 Task: Create a sub task Release to Production / Go Live for the task  Integrate website with a new live chat support system in the project BioForge , assign it to team member softage.4@softage.net and update the status of the sub task to  Off Track , set the priority of the sub task to High
Action: Mouse moved to (617, 222)
Screenshot: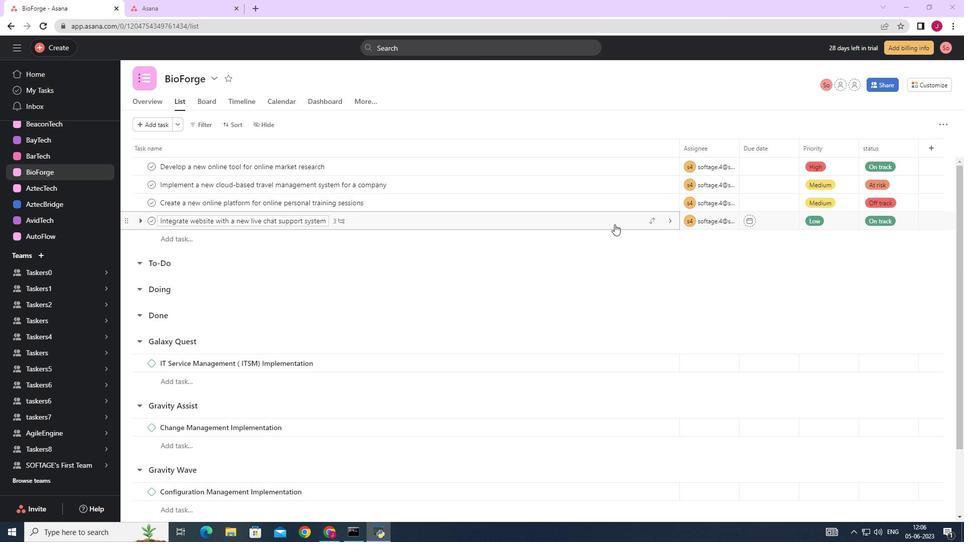 
Action: Mouse pressed left at (617, 222)
Screenshot: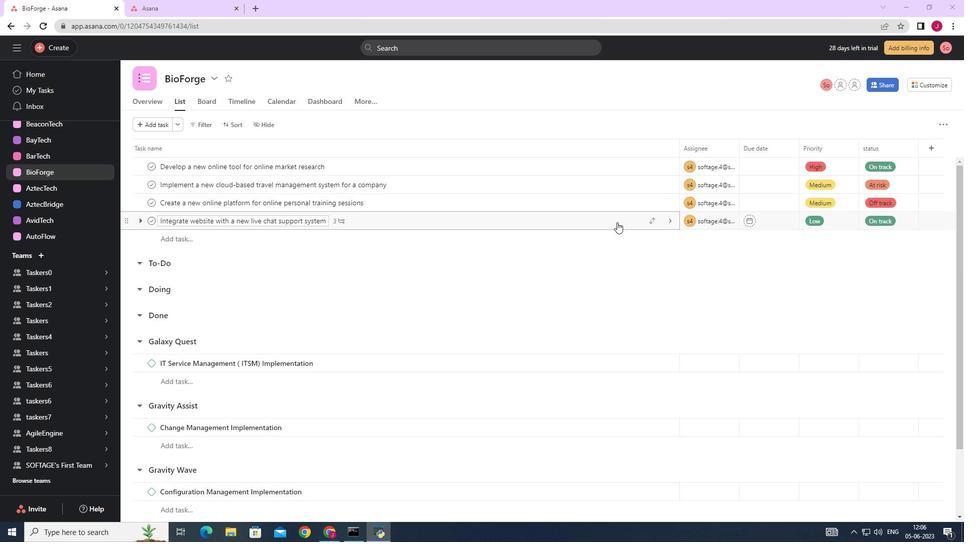 
Action: Mouse moved to (781, 334)
Screenshot: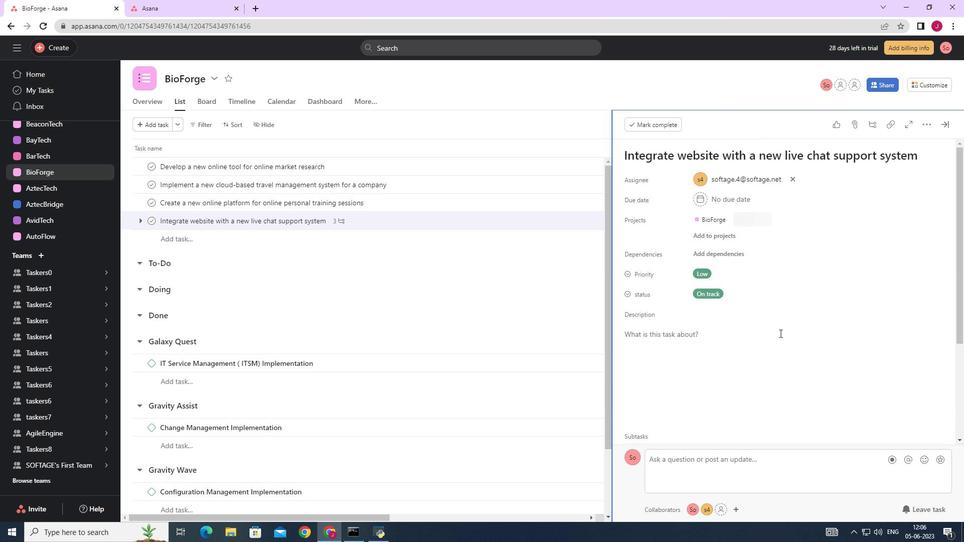 
Action: Mouse scrolled (781, 333) with delta (0, 0)
Screenshot: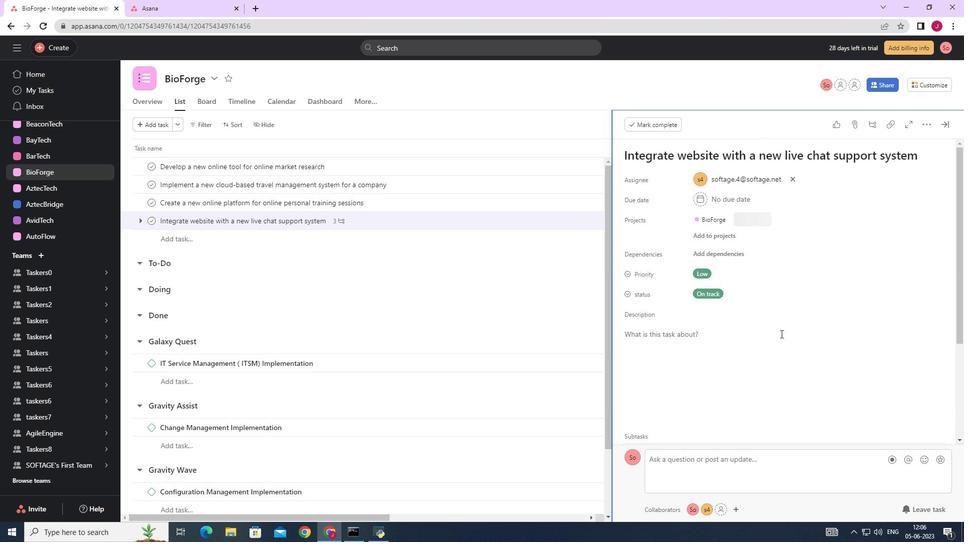
Action: Mouse scrolled (781, 333) with delta (0, 0)
Screenshot: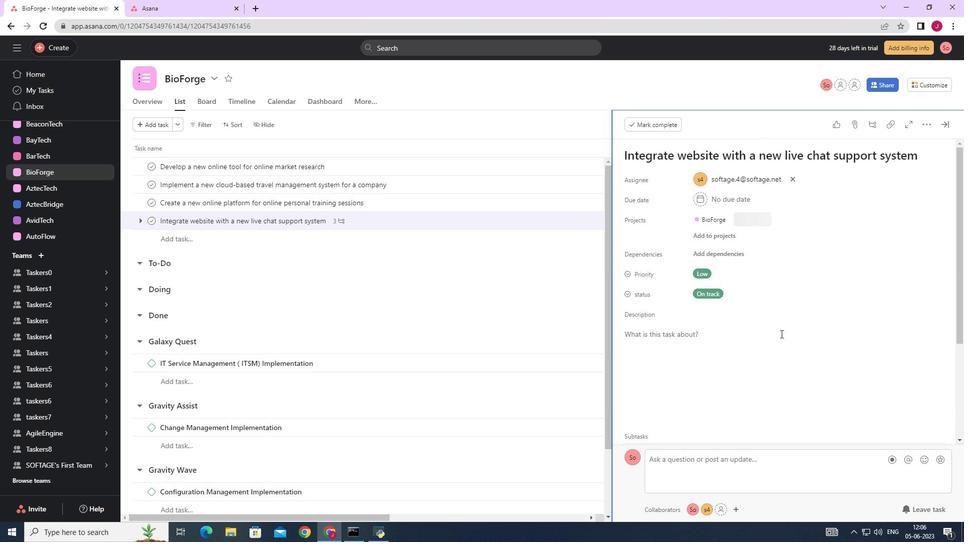 
Action: Mouse moved to (781, 334)
Screenshot: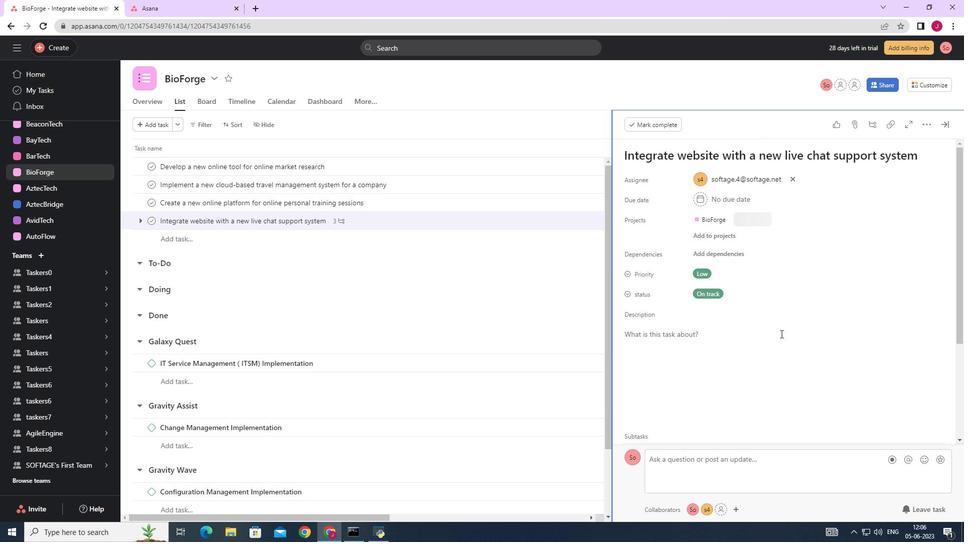 
Action: Mouse scrolled (781, 333) with delta (0, 0)
Screenshot: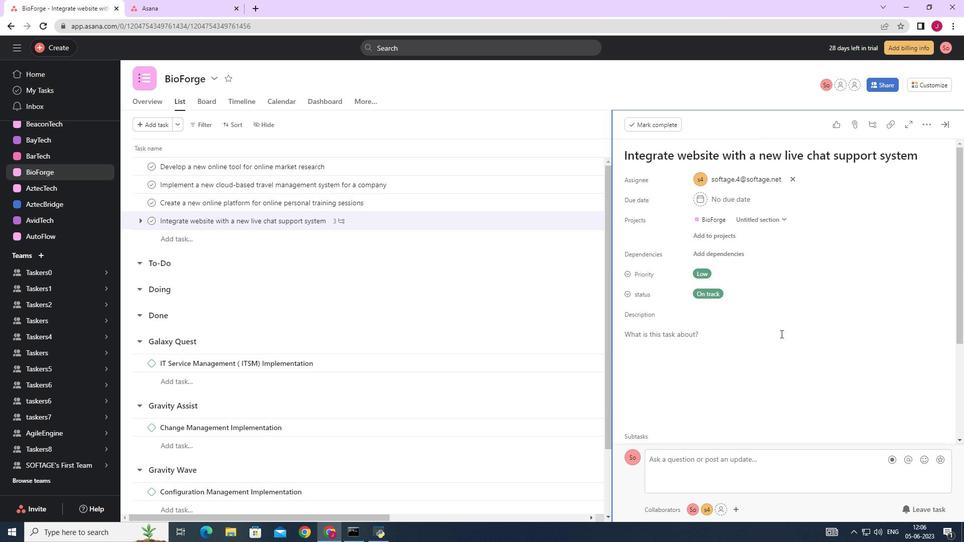 
Action: Mouse scrolled (781, 333) with delta (0, 0)
Screenshot: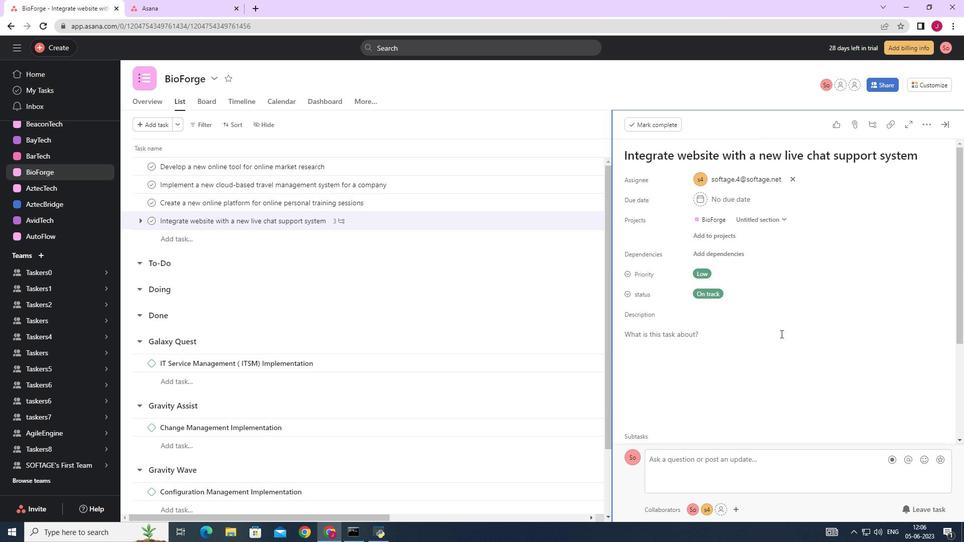
Action: Mouse moved to (782, 334)
Screenshot: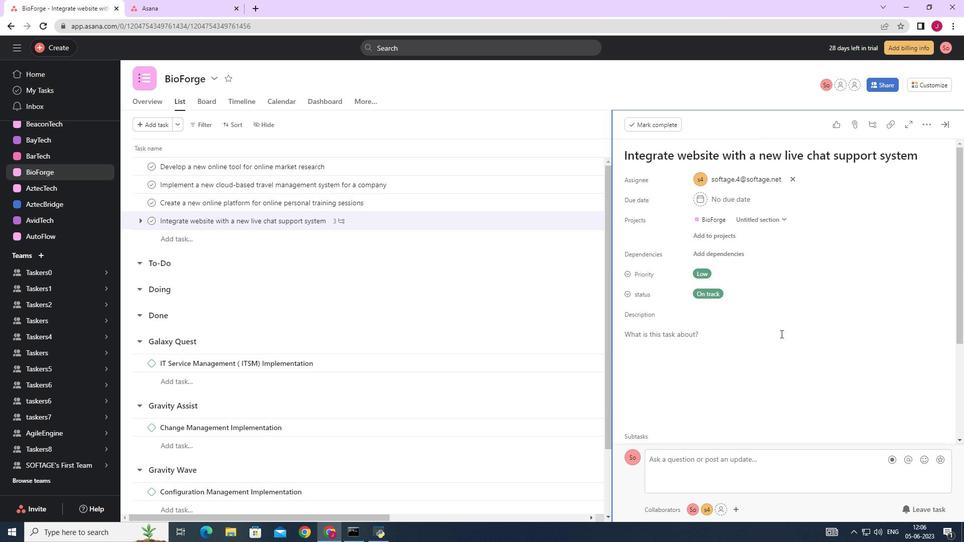 
Action: Mouse scrolled (782, 333) with delta (0, 0)
Screenshot: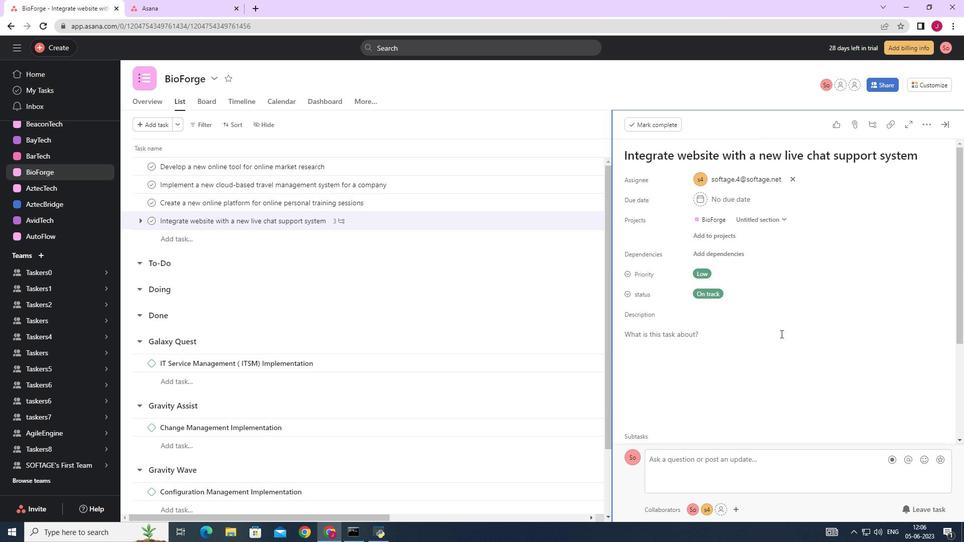 
Action: Mouse moved to (650, 366)
Screenshot: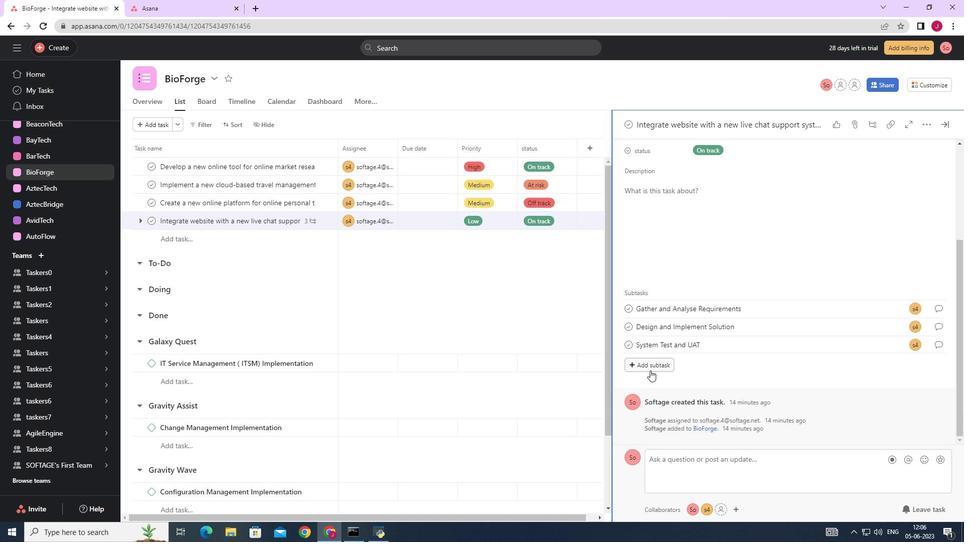 
Action: Mouse pressed left at (650, 366)
Screenshot: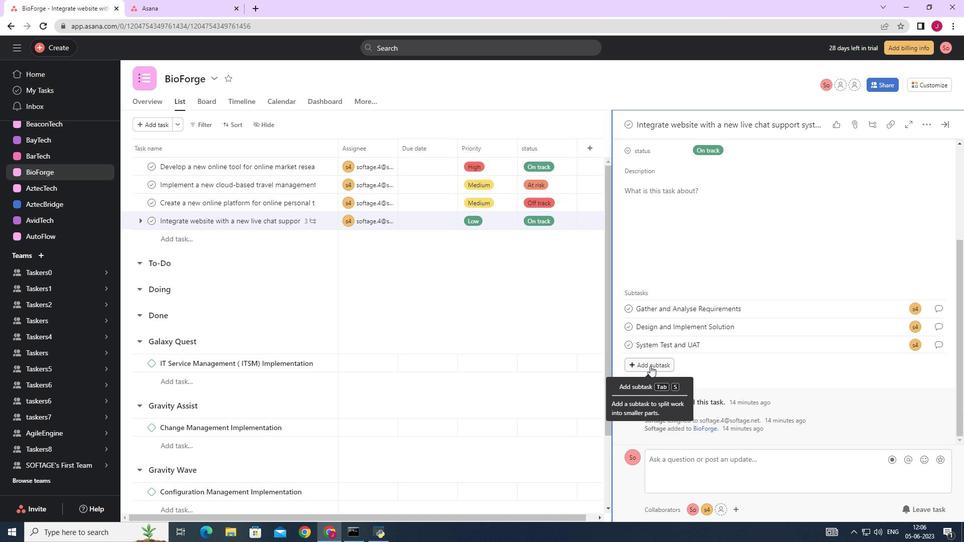
Action: Mouse moved to (646, 360)
Screenshot: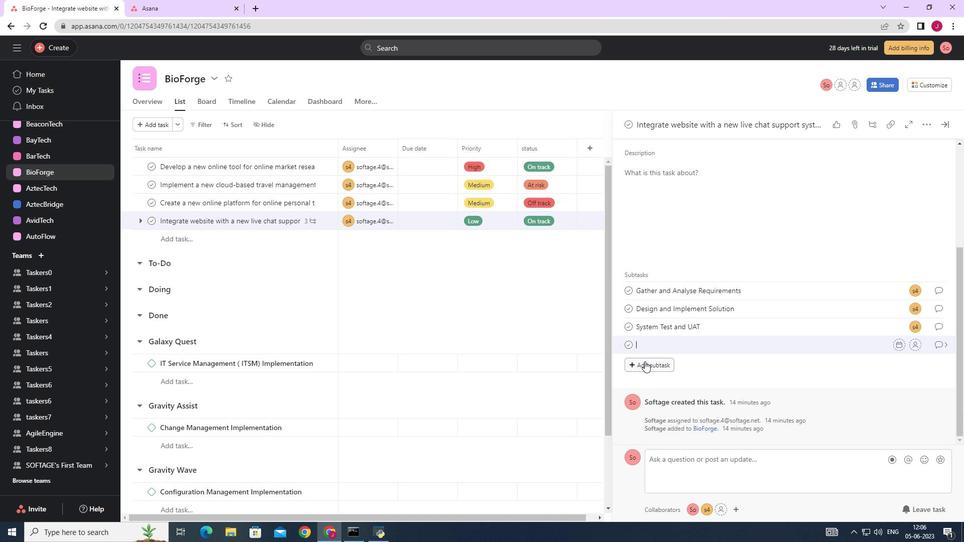 
Action: Key pressed <Key.caps_lock><Key.caps_lock>r<Key.caps_lock>ELEASE<Key.space>TO<Key.space>PRODUCTION
Screenshot: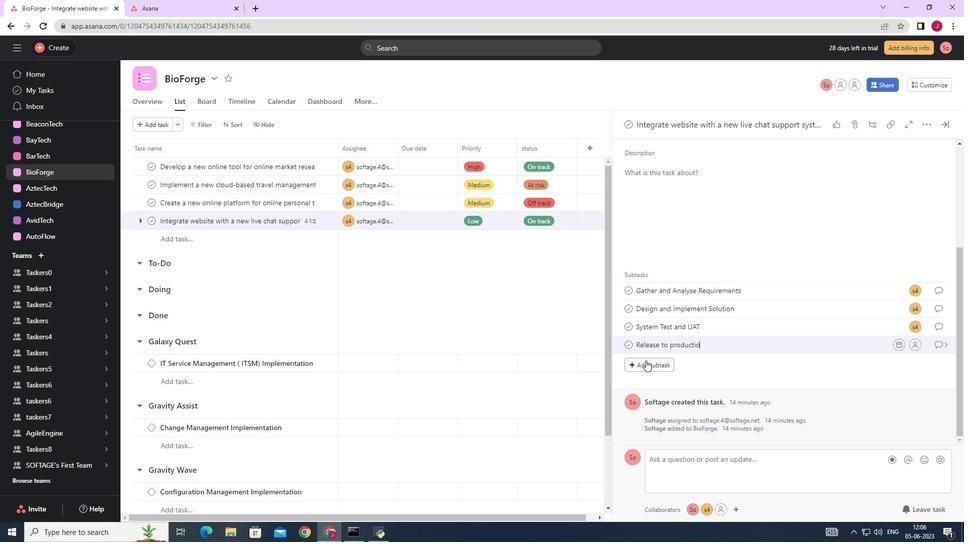 
Action: Mouse moved to (668, 368)
Screenshot: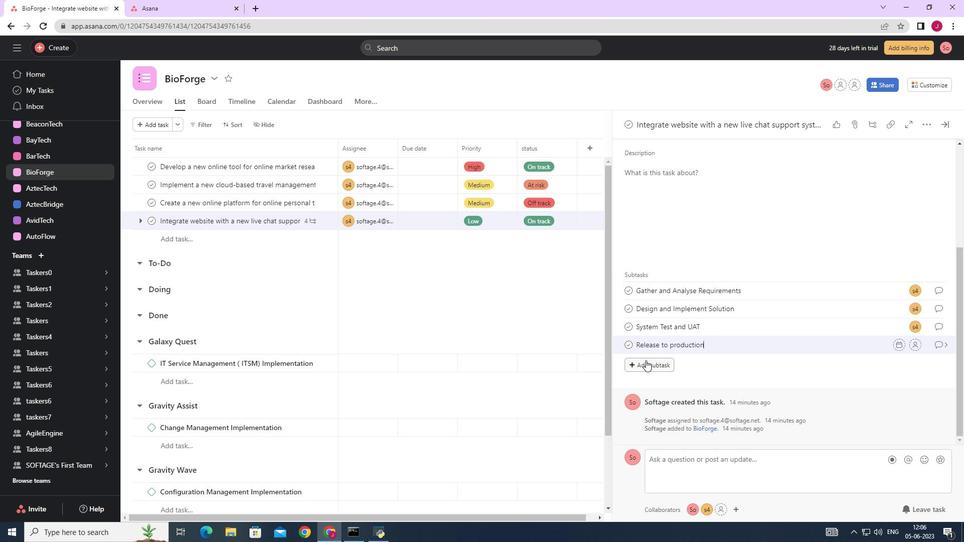 
Action: Key pressed <Key.space>/<Key.space><Key.caps_lock>g<Key.caps_lock>O<Key.space><Key.caps_lock>l<Key.caps_lock>IVE
Screenshot: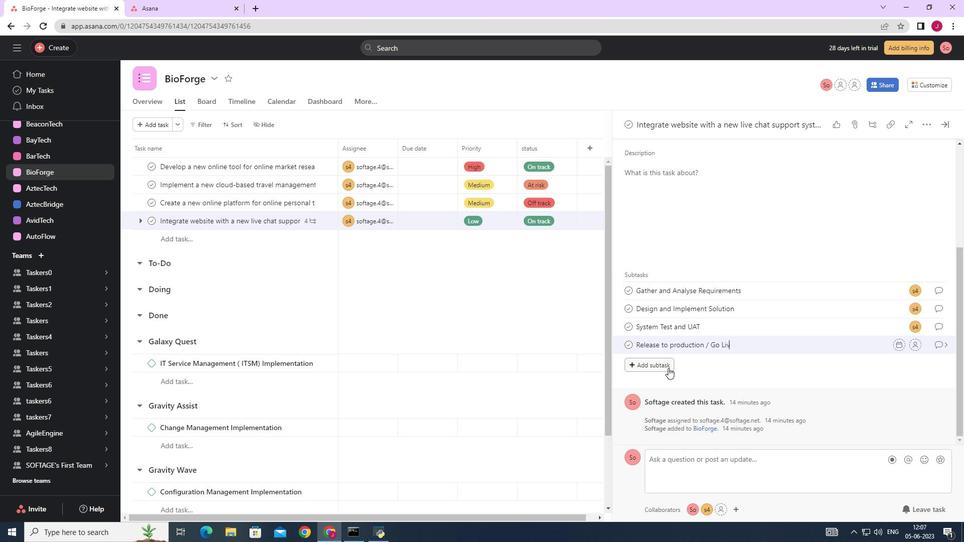 
Action: Mouse moved to (911, 346)
Screenshot: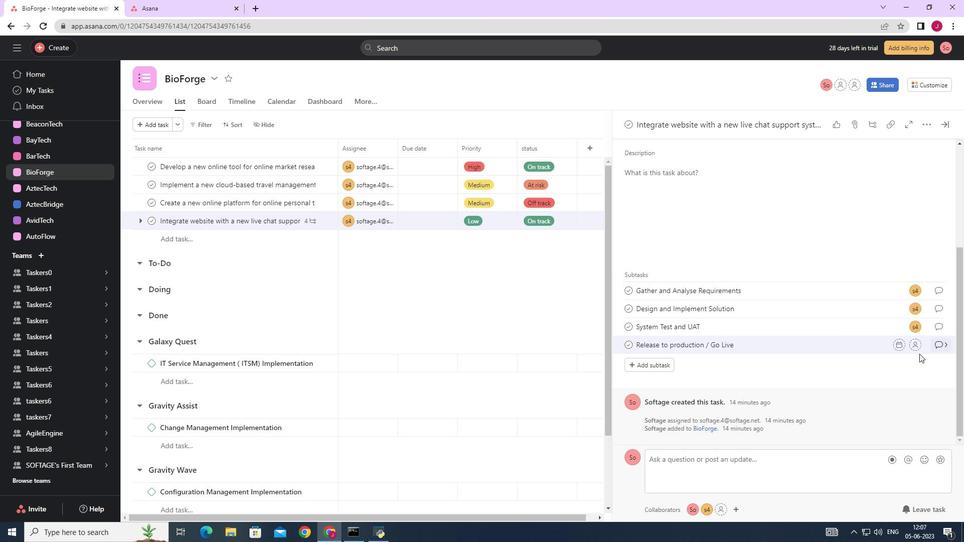 
Action: Mouse pressed left at (911, 346)
Screenshot: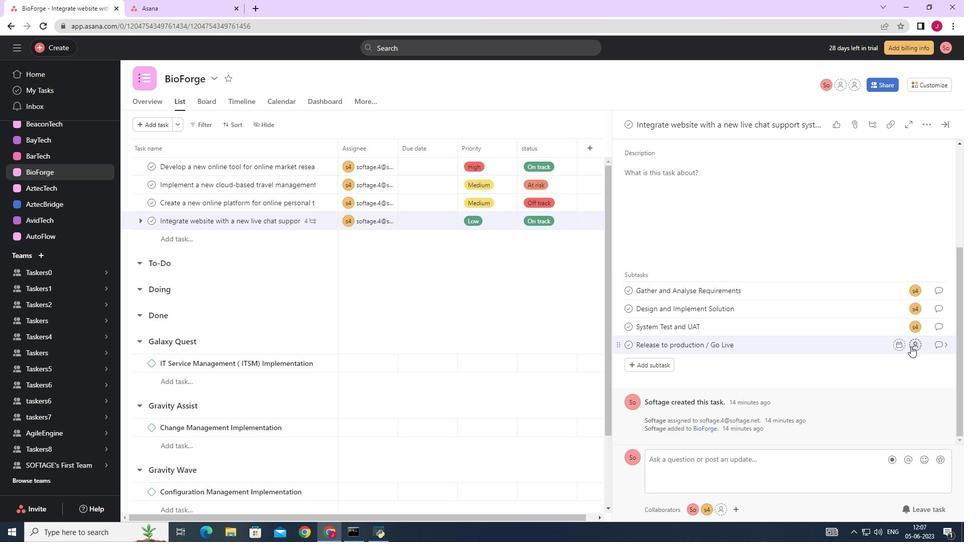 
Action: Mouse moved to (809, 377)
Screenshot: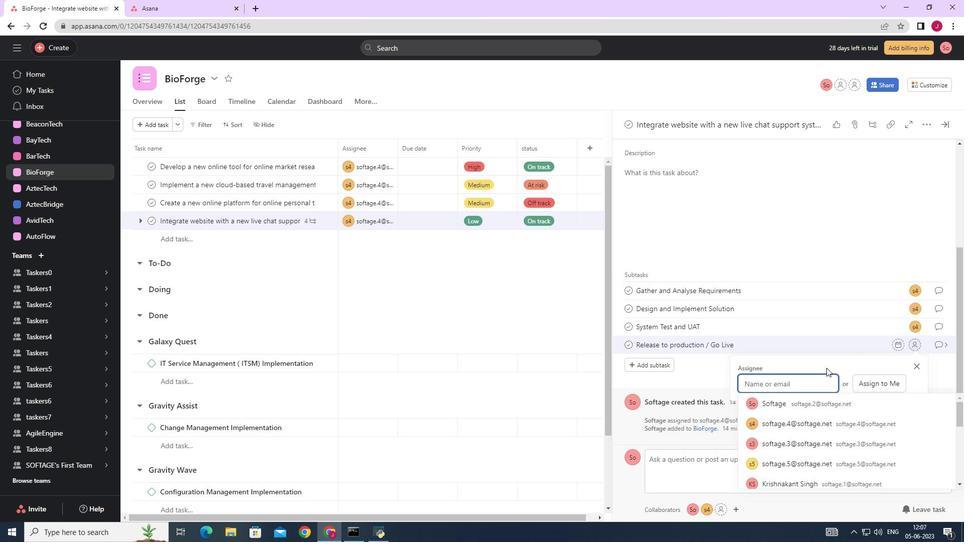 
Action: Key pressed SOFTAGE.4
Screenshot: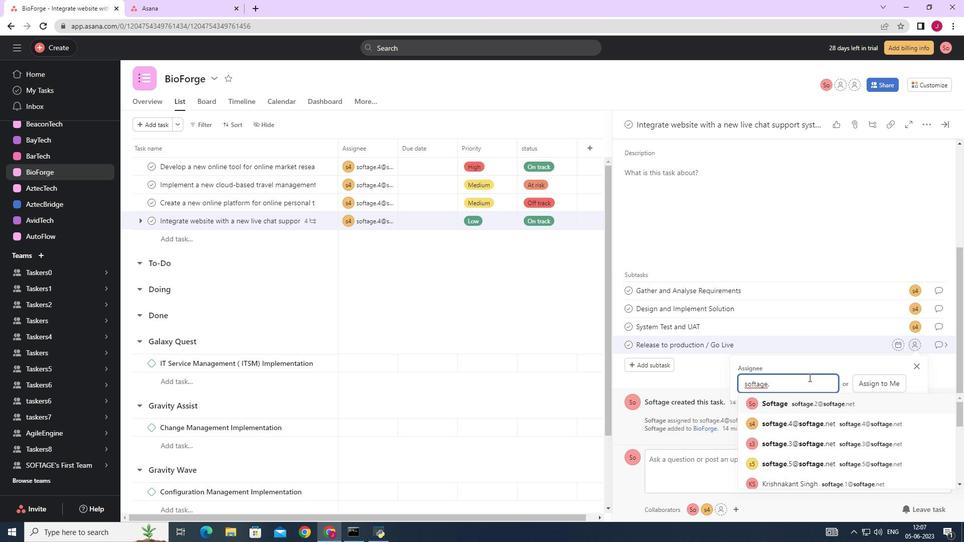 
Action: Mouse moved to (791, 401)
Screenshot: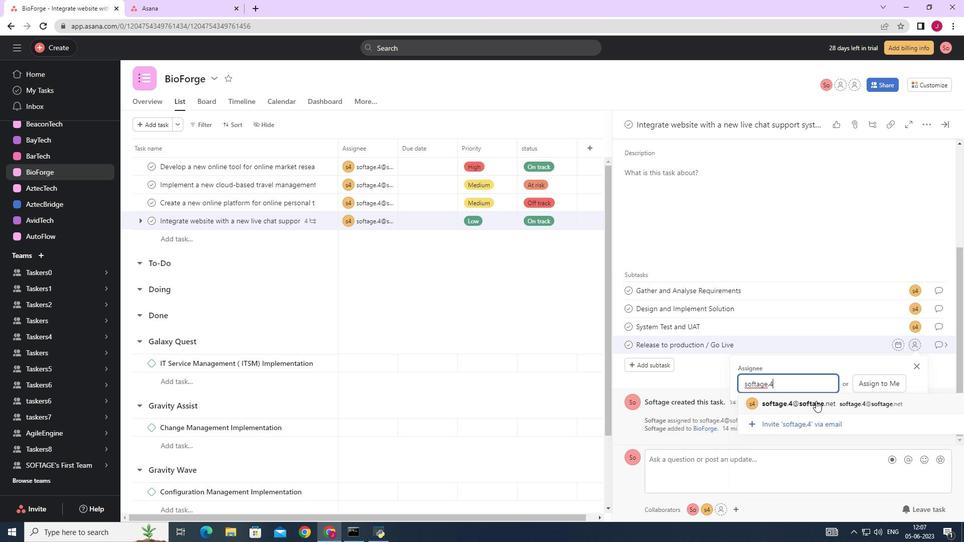 
Action: Mouse pressed left at (791, 401)
Screenshot: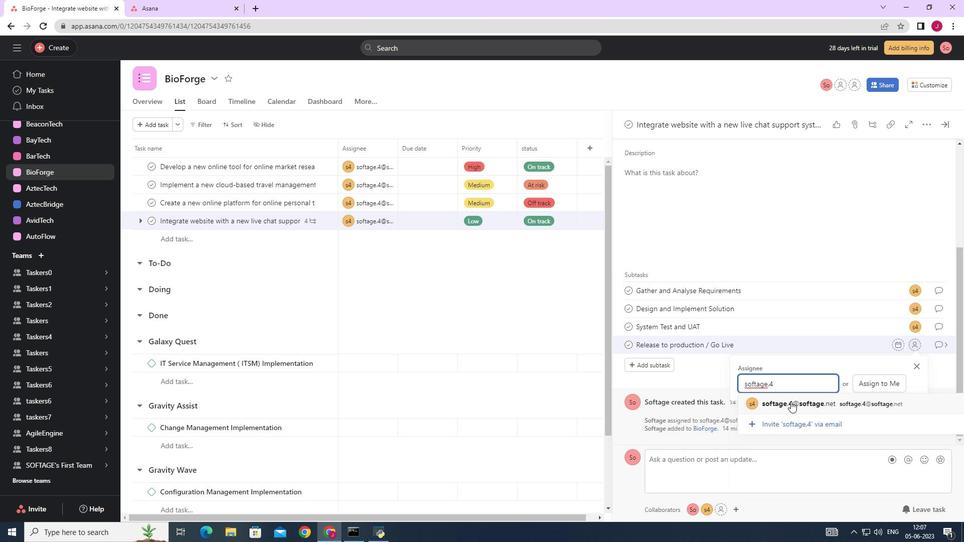 
Action: Mouse moved to (942, 344)
Screenshot: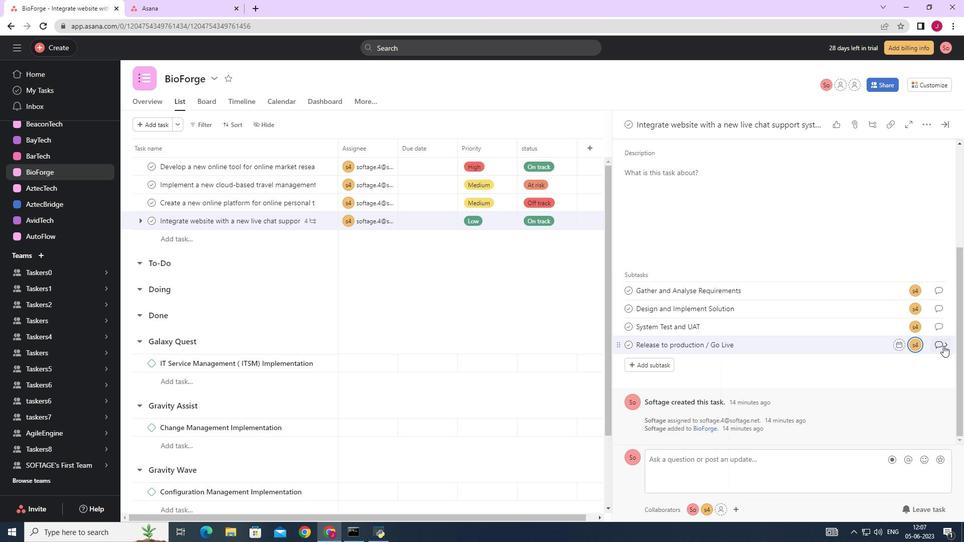 
Action: Mouse pressed left at (942, 344)
Screenshot: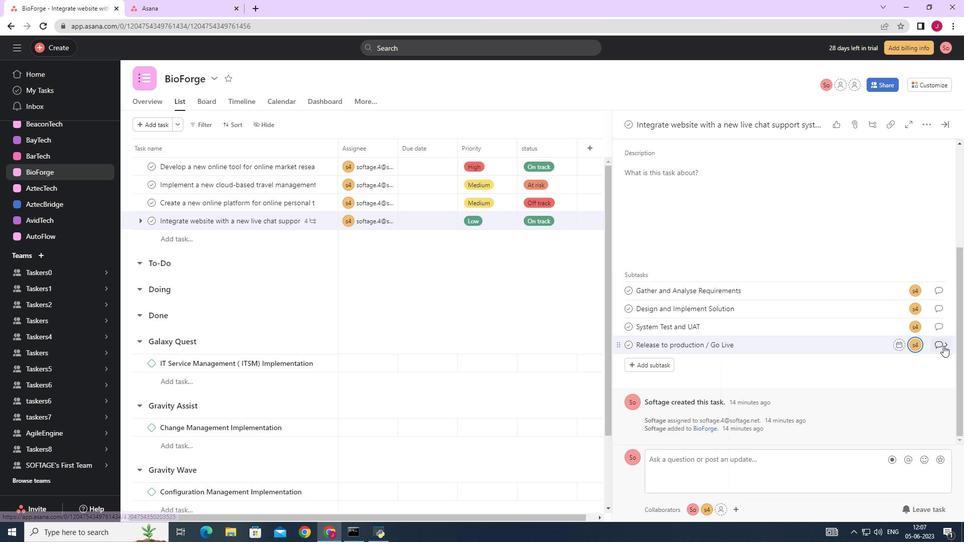 
Action: Mouse moved to (659, 266)
Screenshot: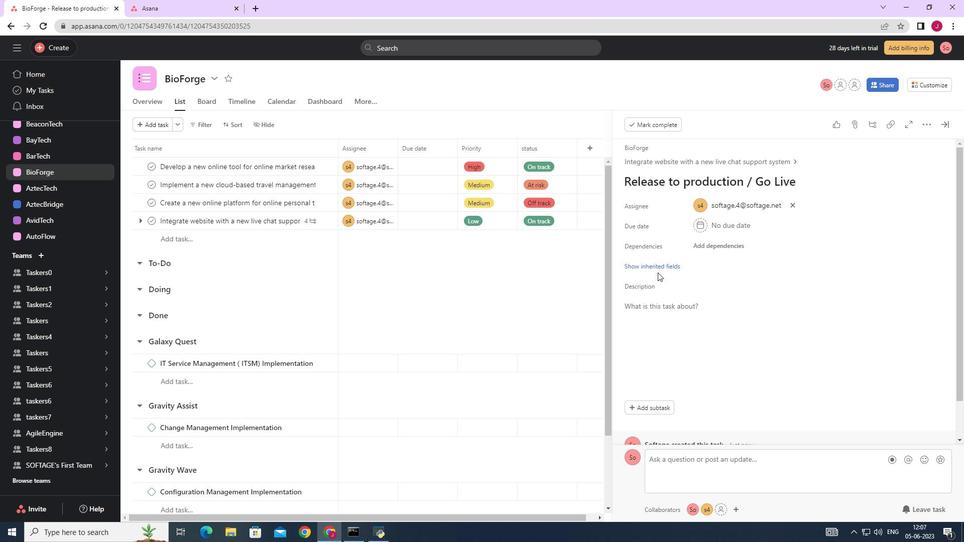 
Action: Mouse pressed left at (659, 266)
Screenshot: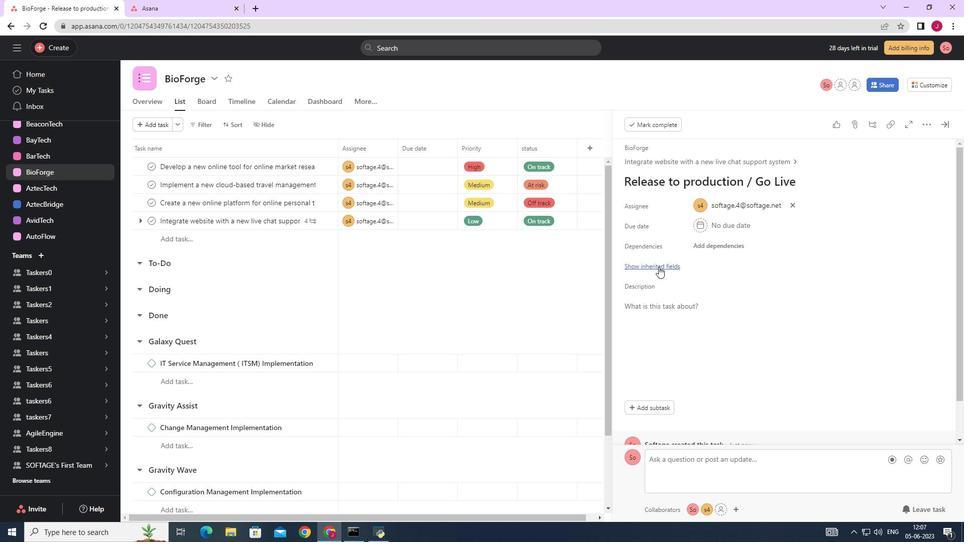 
Action: Mouse moved to (723, 284)
Screenshot: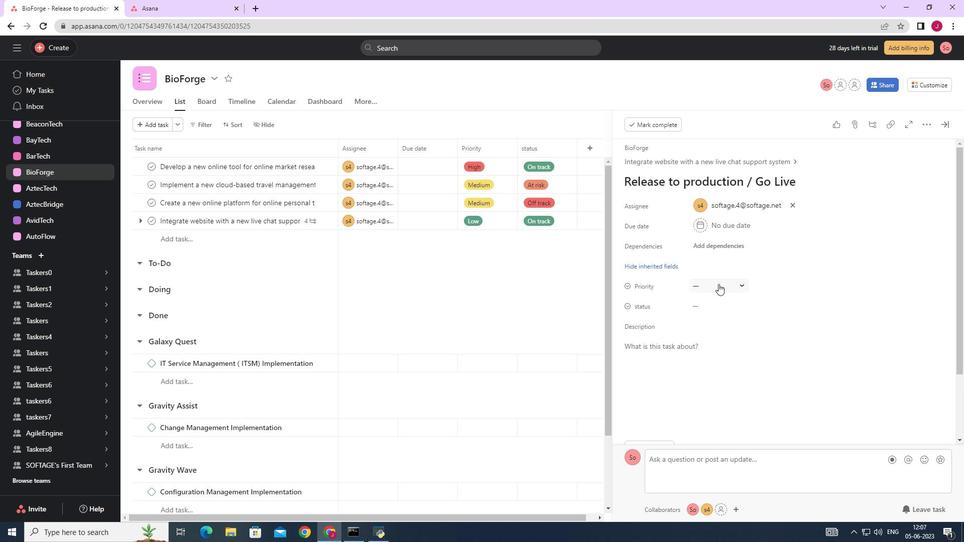 
Action: Mouse pressed left at (723, 284)
Screenshot: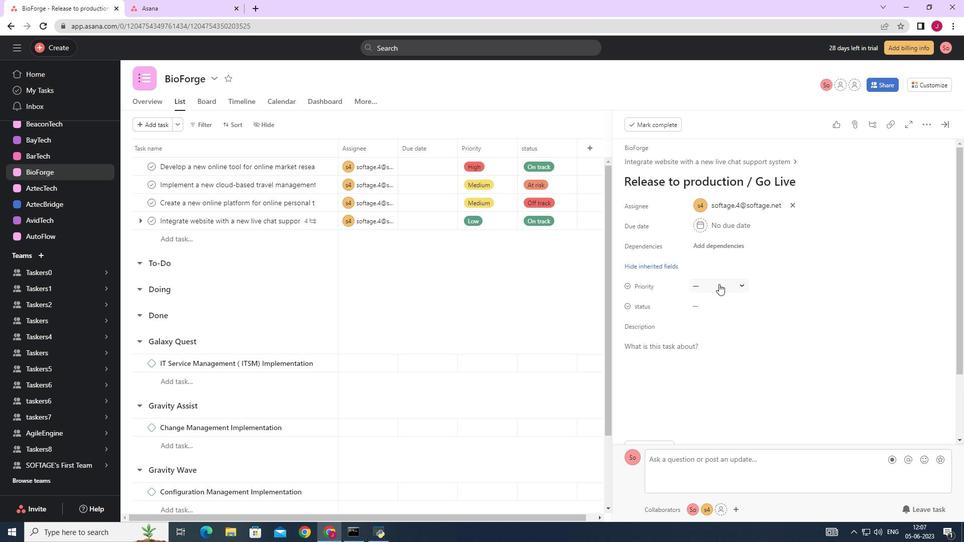 
Action: Mouse moved to (725, 321)
Screenshot: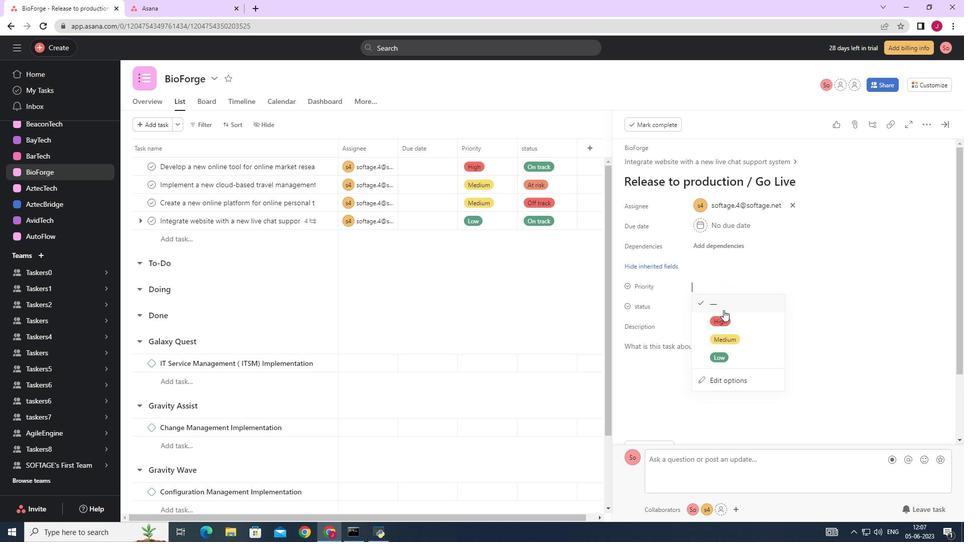 
Action: Mouse pressed left at (725, 321)
Screenshot: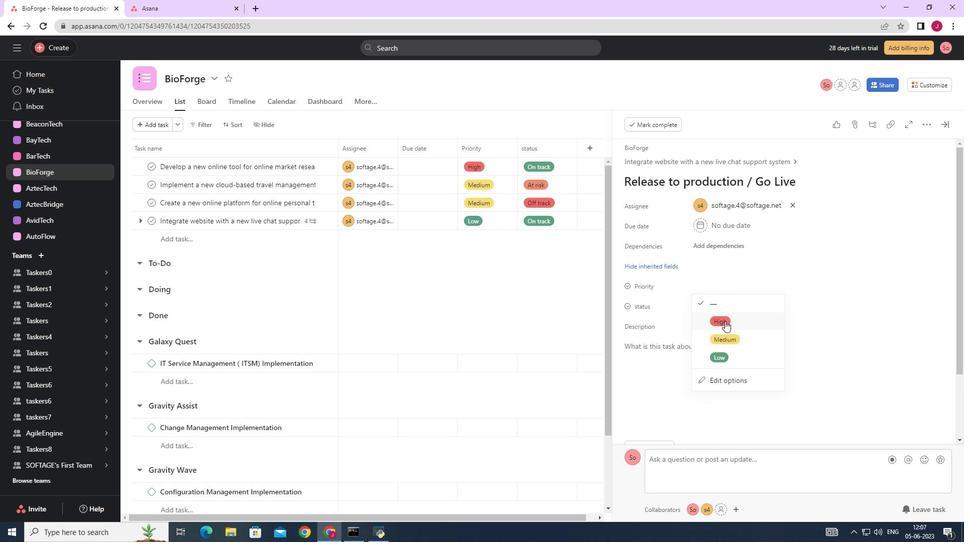 
Action: Mouse moved to (716, 300)
Screenshot: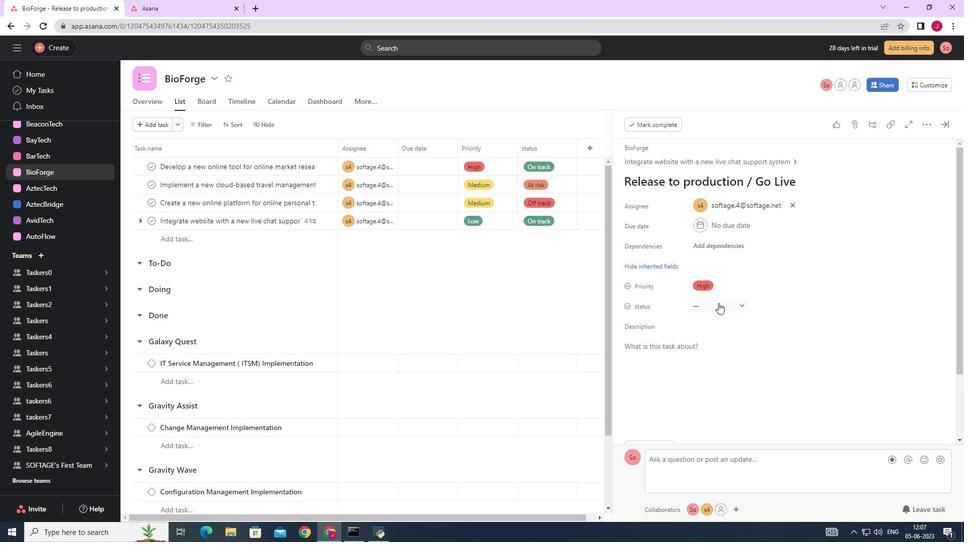 
Action: Mouse pressed left at (716, 300)
Screenshot: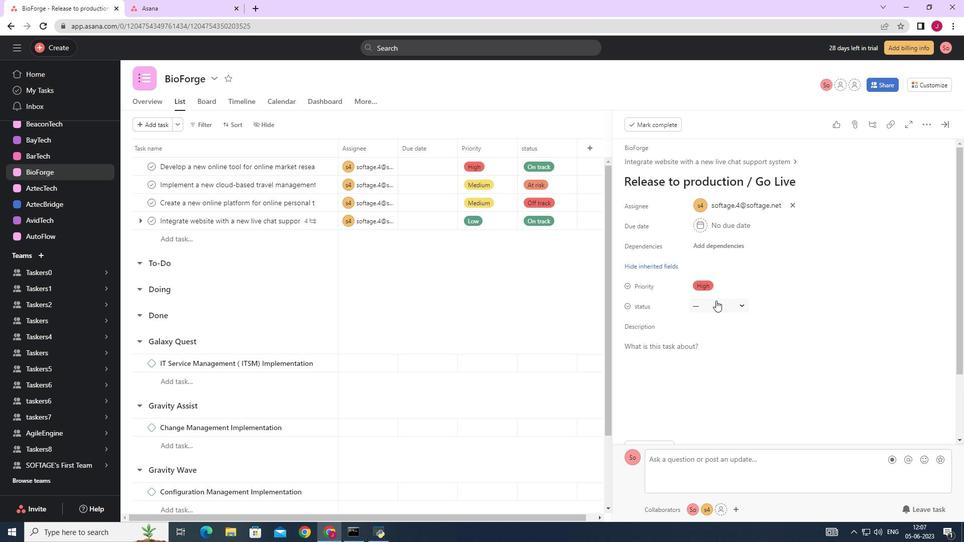 
Action: Mouse moved to (729, 359)
Screenshot: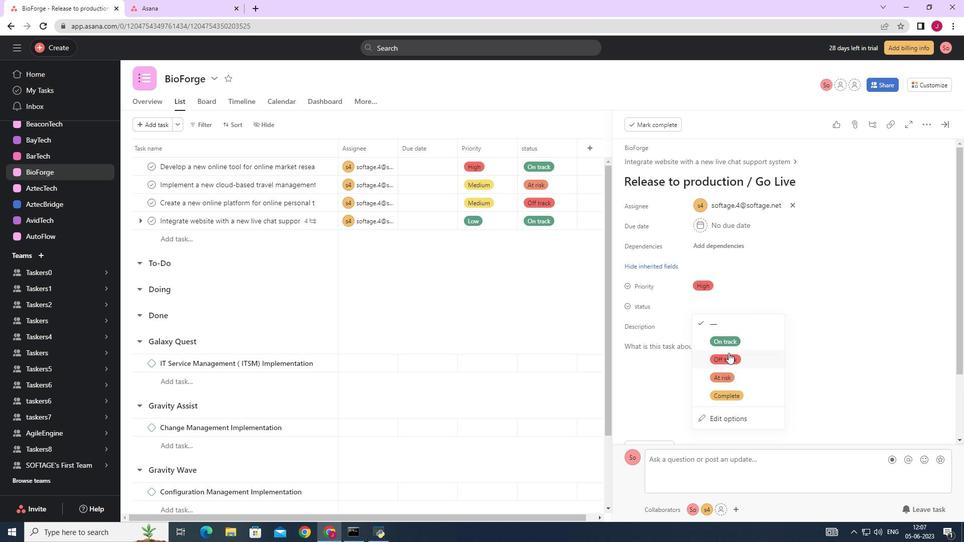 
Action: Mouse pressed left at (729, 359)
Screenshot: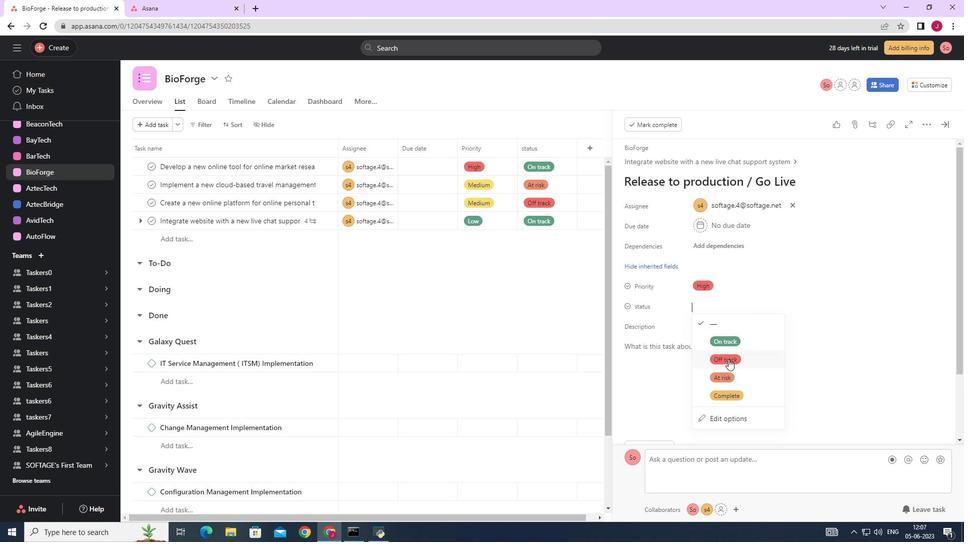 
Action: Mouse moved to (946, 124)
Screenshot: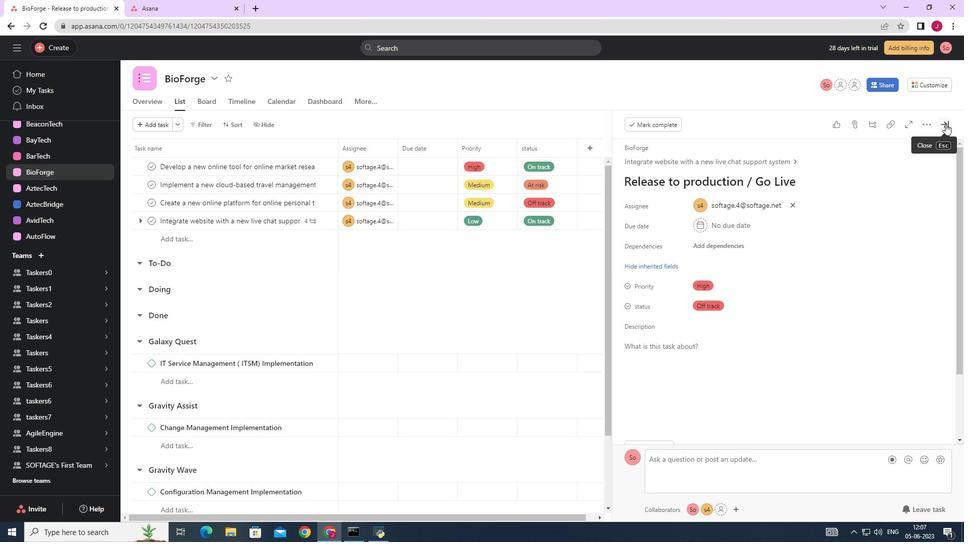 
Action: Mouse pressed left at (946, 124)
Screenshot: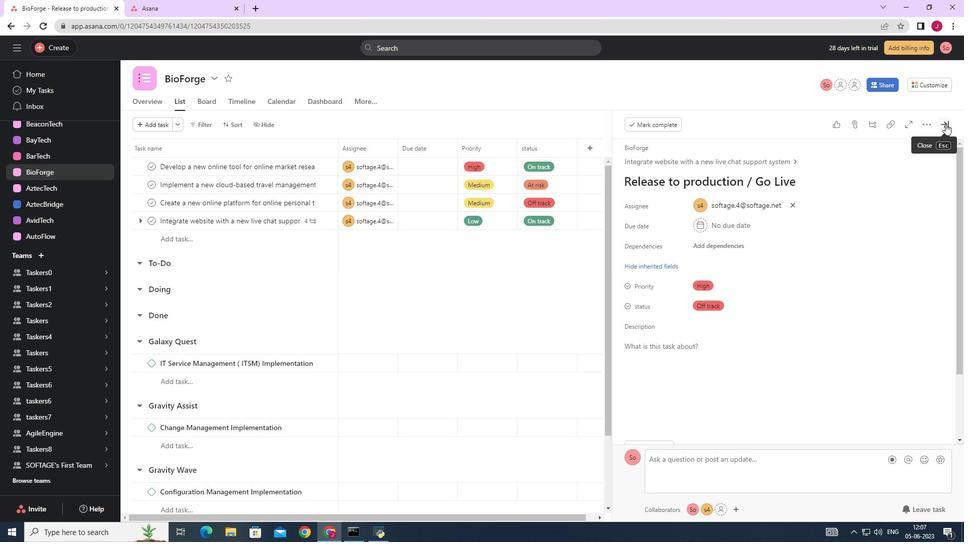
